 Task: In the  document partnership.docx Use the tool word Count 'and display word count while typing'. Find the word using Dictionary 'gratitude'. Below name insert the link: in.linkedin.com
Action: Mouse moved to (245, 368)
Screenshot: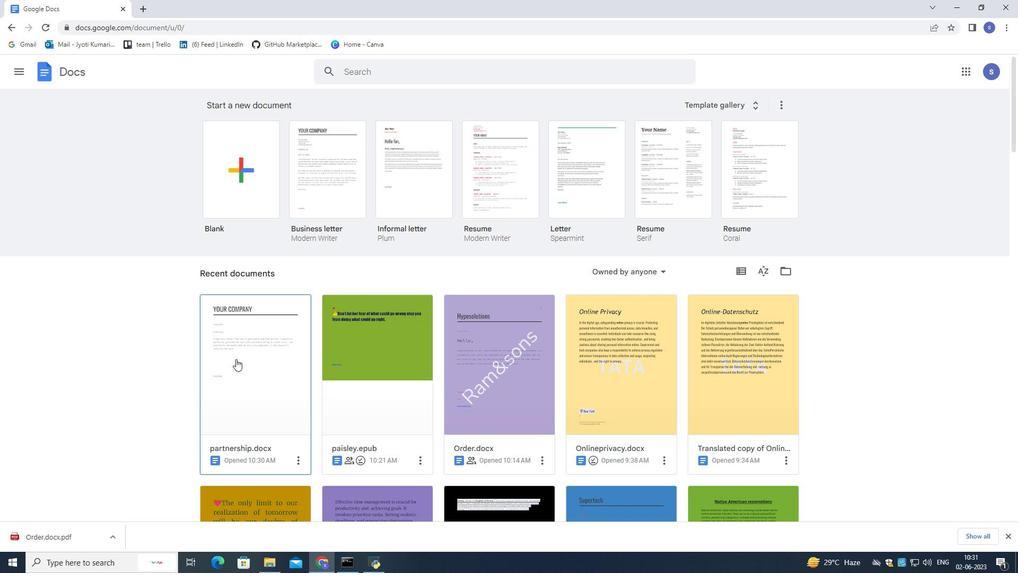 
Action: Mouse pressed left at (245, 368)
Screenshot: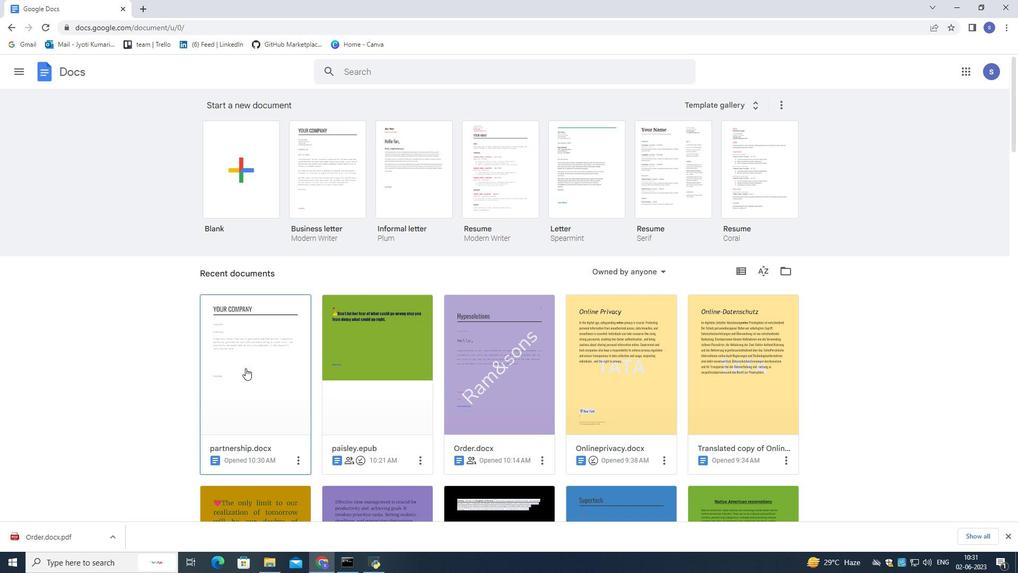 
Action: Mouse moved to (246, 368)
Screenshot: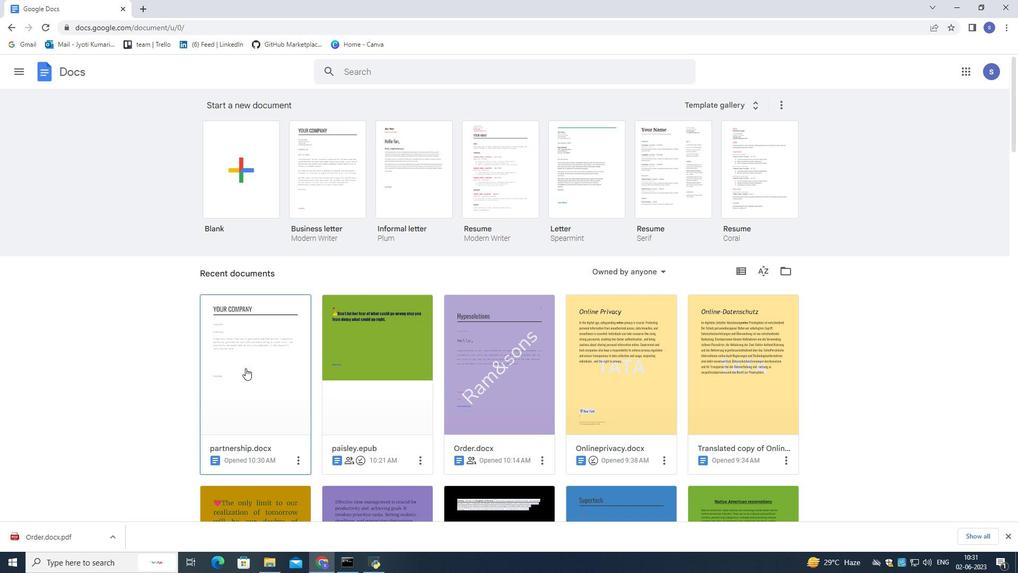 
Action: Mouse pressed left at (246, 368)
Screenshot: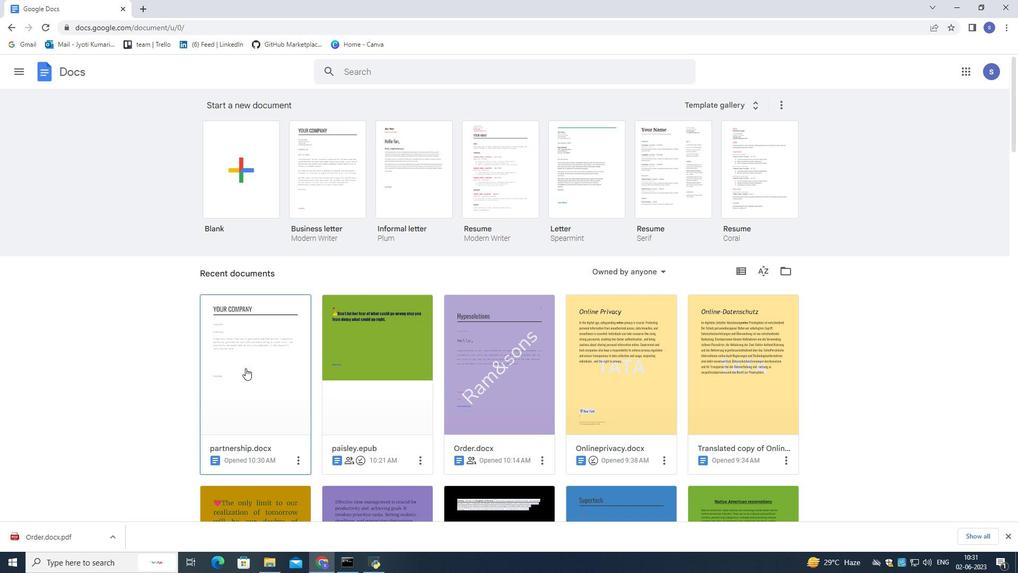 
Action: Mouse moved to (176, 77)
Screenshot: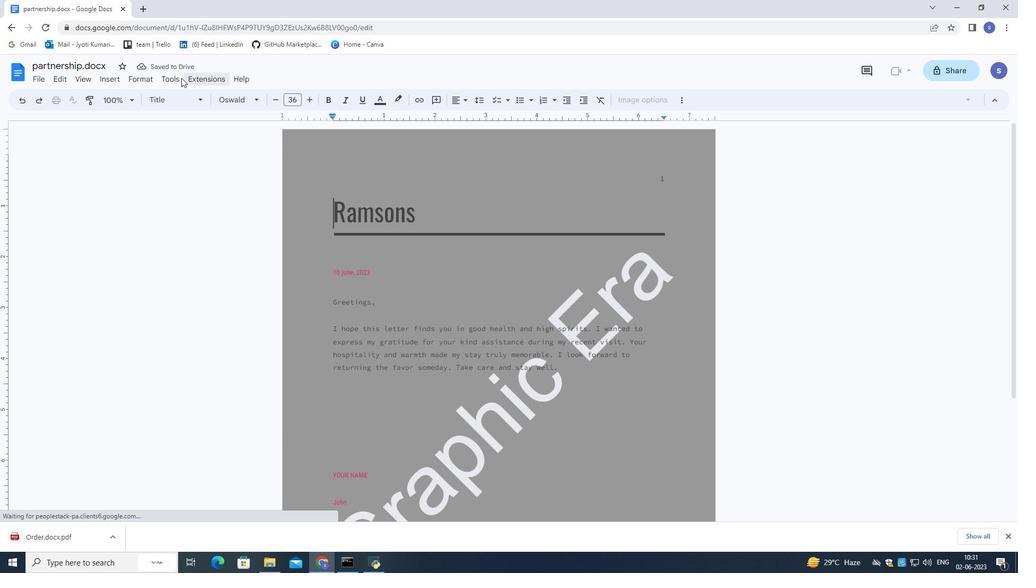 
Action: Mouse pressed left at (176, 77)
Screenshot: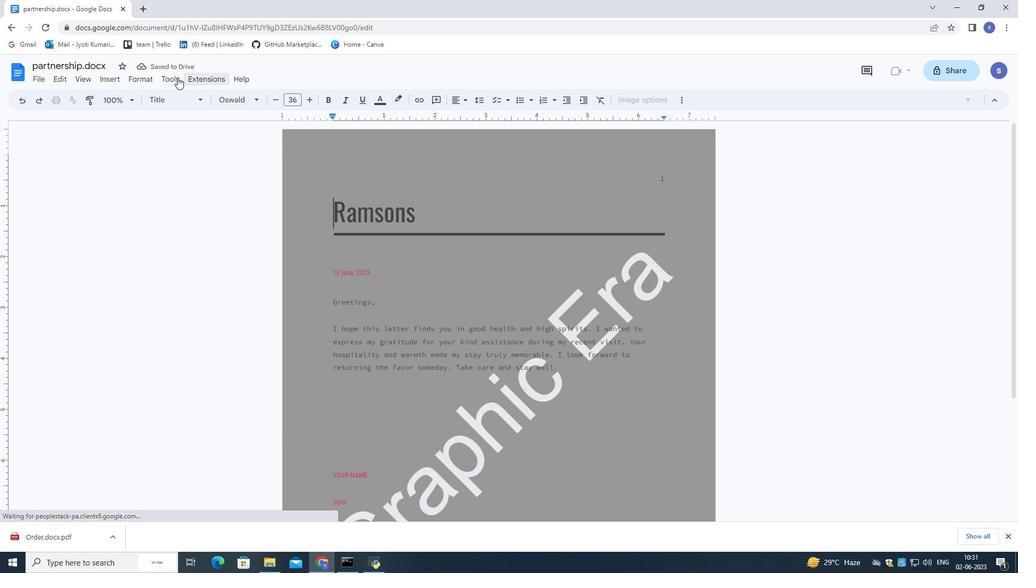 
Action: Mouse moved to (175, 117)
Screenshot: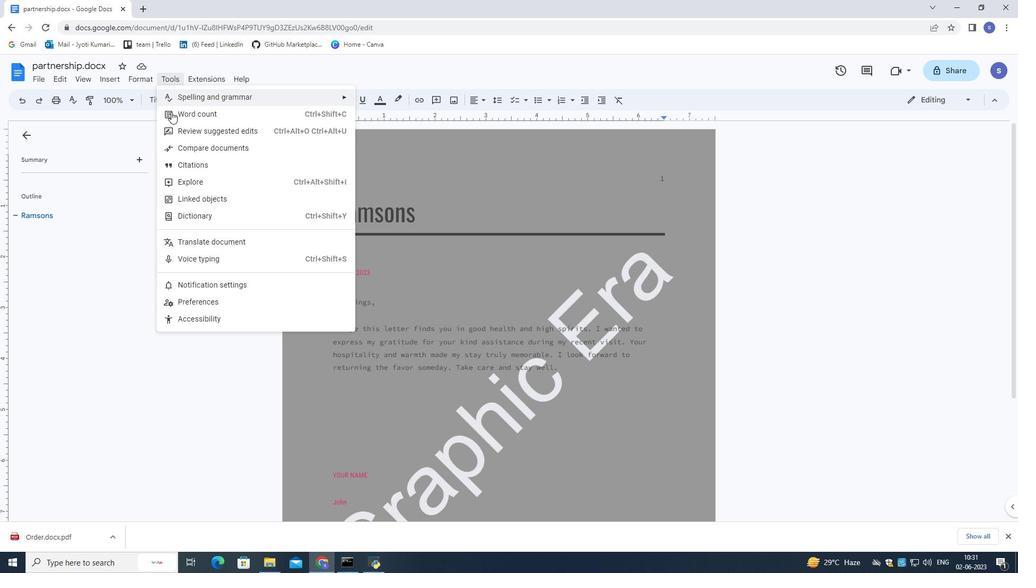 
Action: Mouse pressed left at (175, 117)
Screenshot: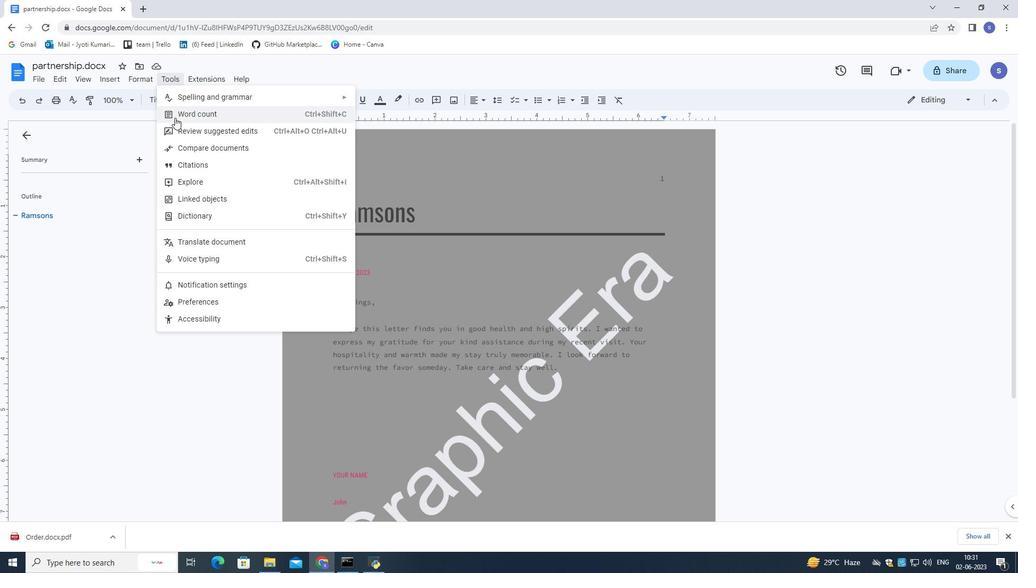 
Action: Mouse moved to (498, 337)
Screenshot: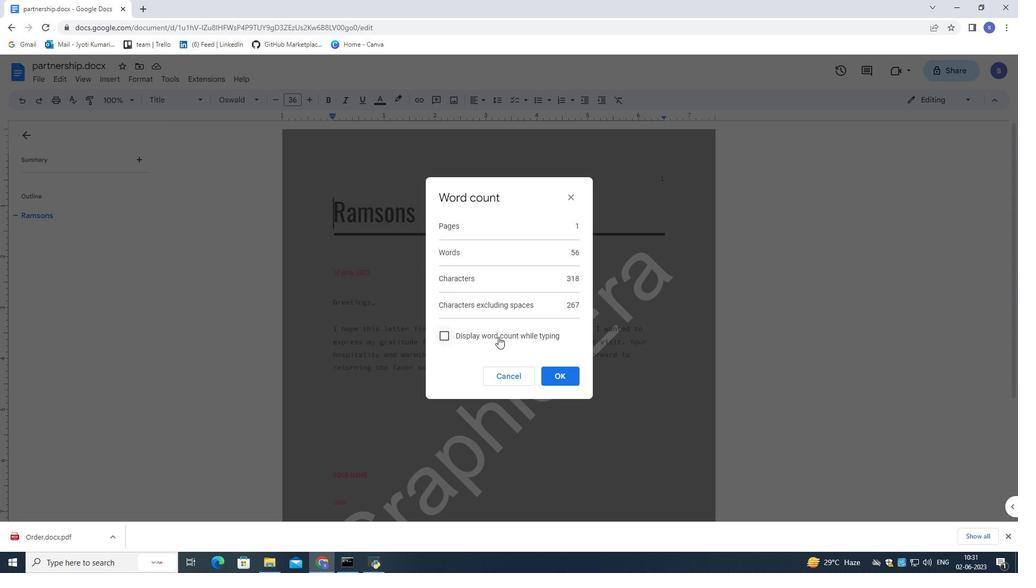 
Action: Mouse pressed left at (498, 337)
Screenshot: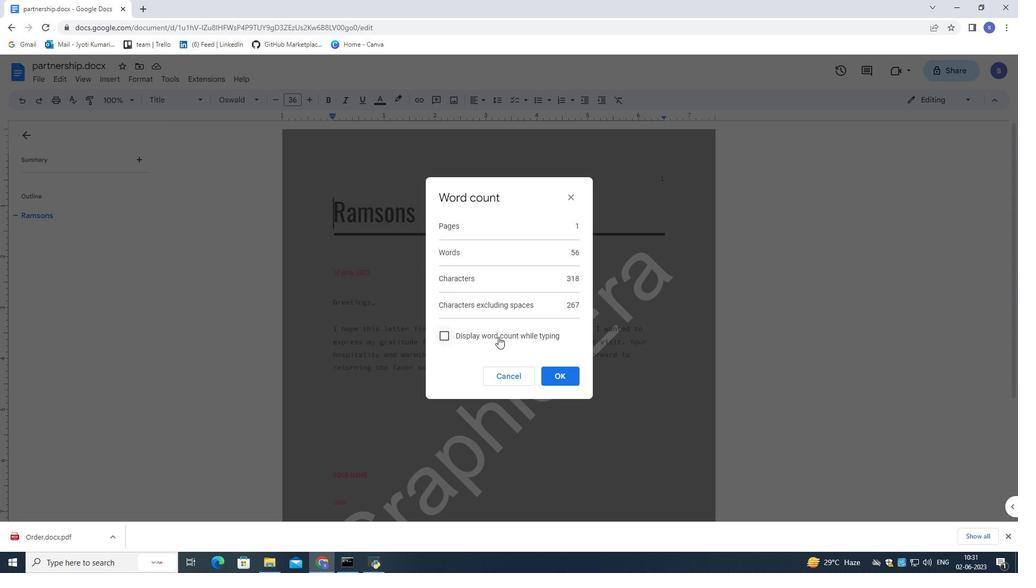 
Action: Mouse moved to (565, 373)
Screenshot: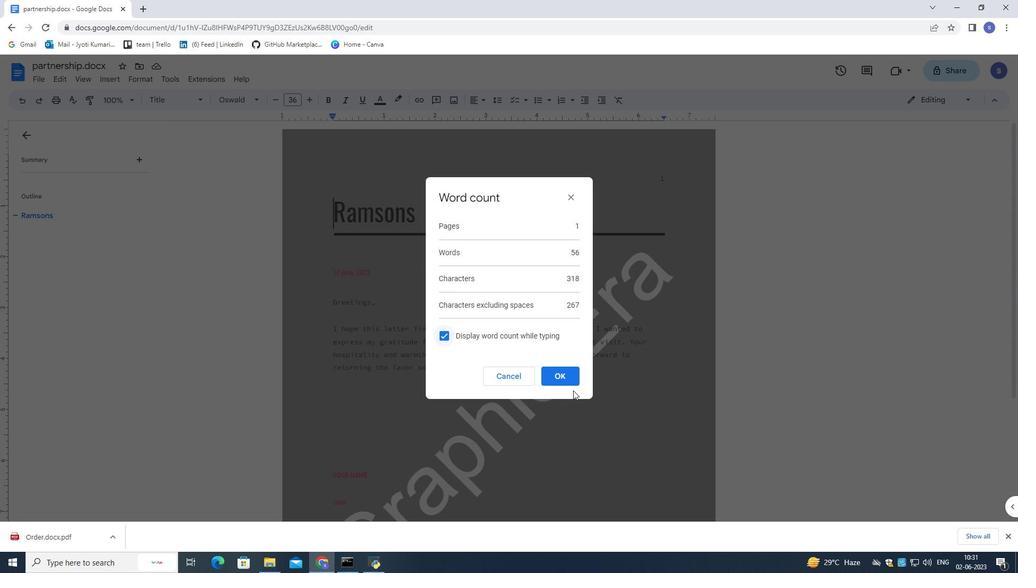
Action: Mouse pressed left at (565, 373)
Screenshot: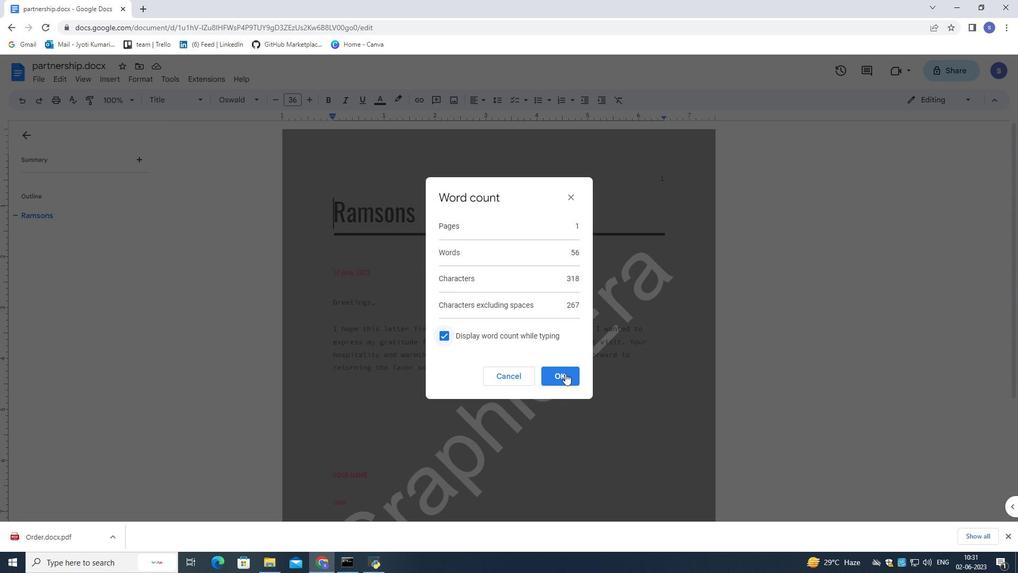 
Action: Mouse moved to (56, 76)
Screenshot: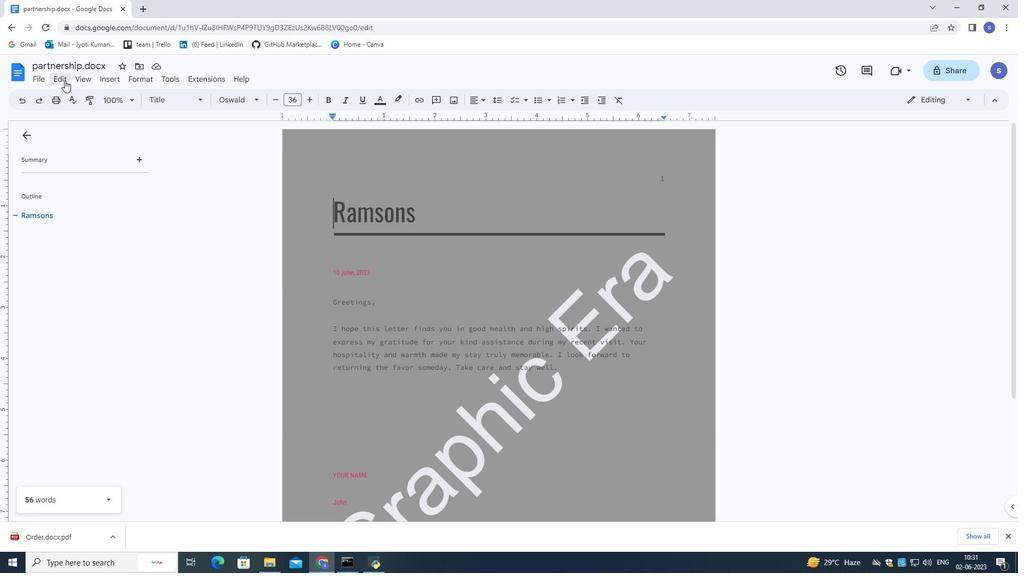 
Action: Mouse pressed left at (56, 76)
Screenshot: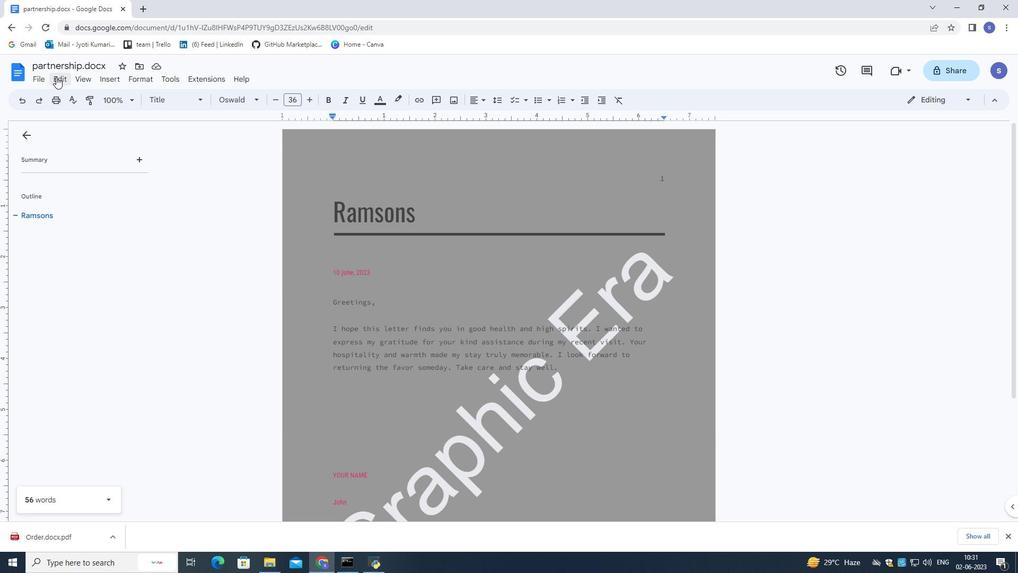 
Action: Mouse moved to (202, 215)
Screenshot: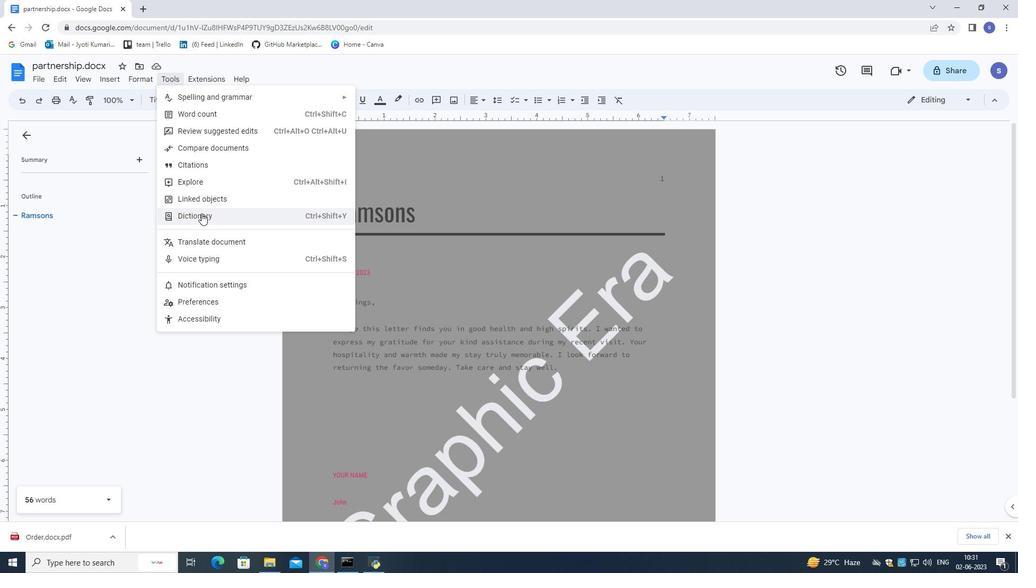 
Action: Mouse pressed left at (202, 215)
Screenshot: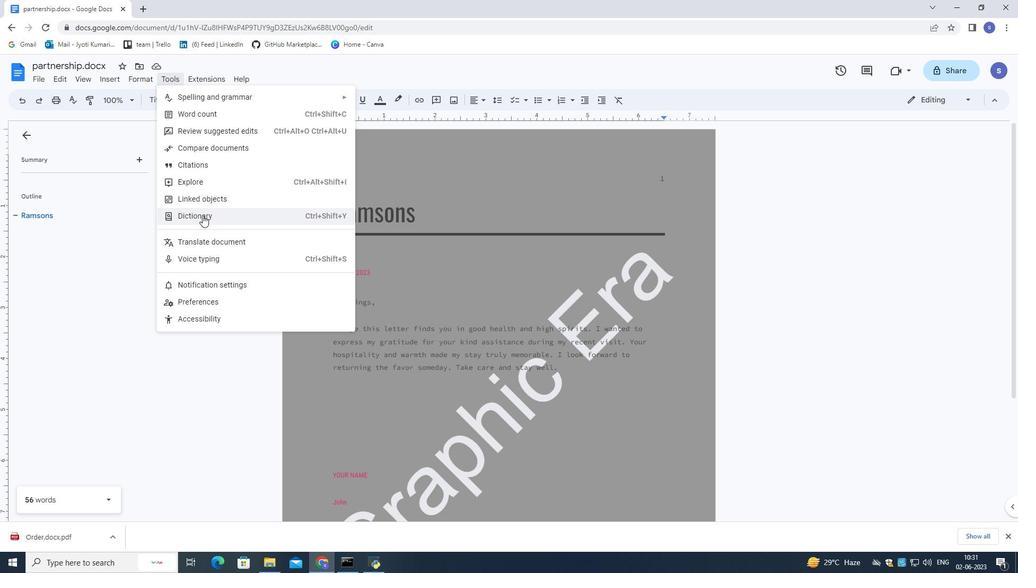 
Action: Mouse moved to (952, 131)
Screenshot: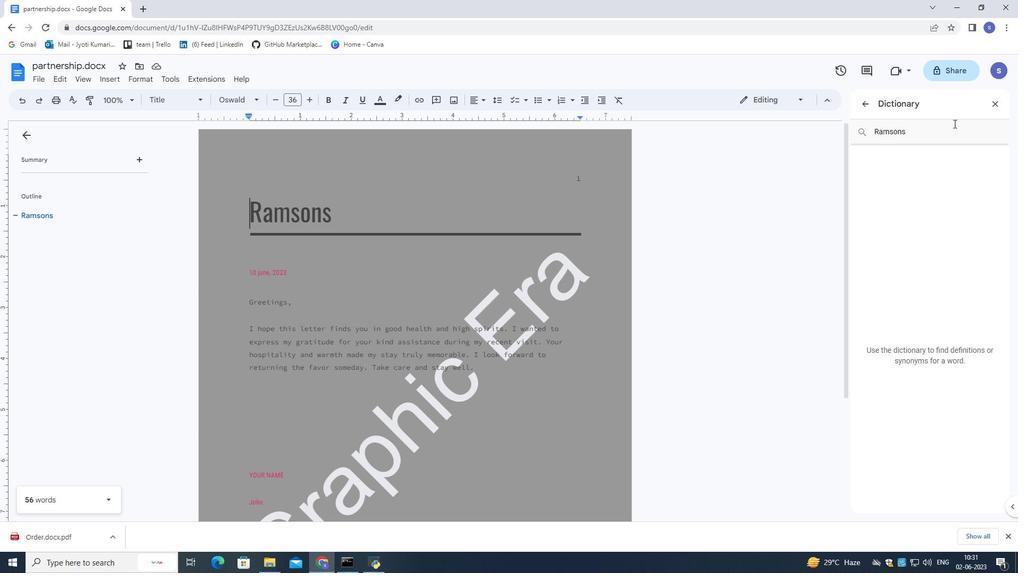 
Action: Mouse pressed left at (952, 131)
Screenshot: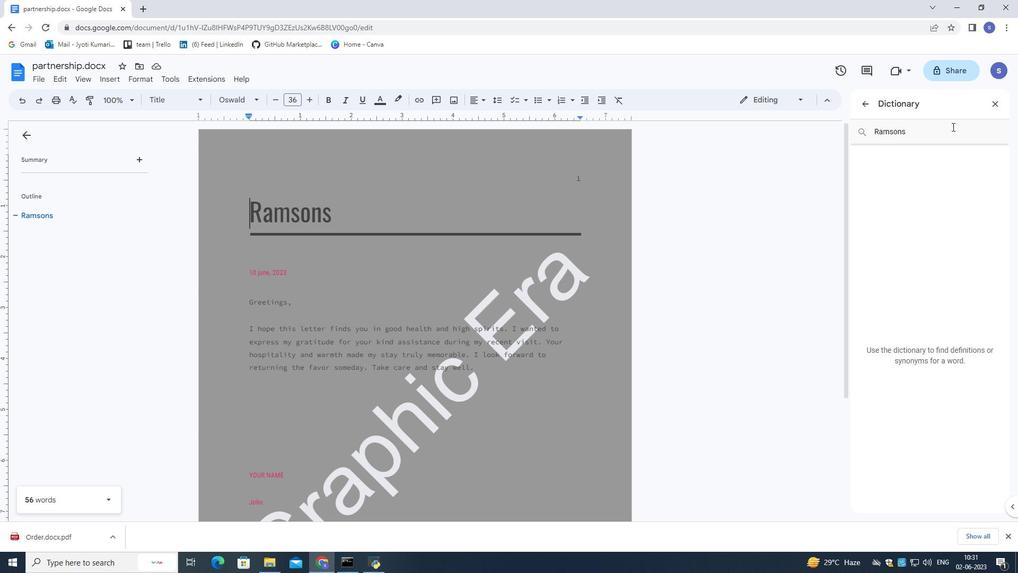 
Action: Mouse pressed left at (952, 131)
Screenshot: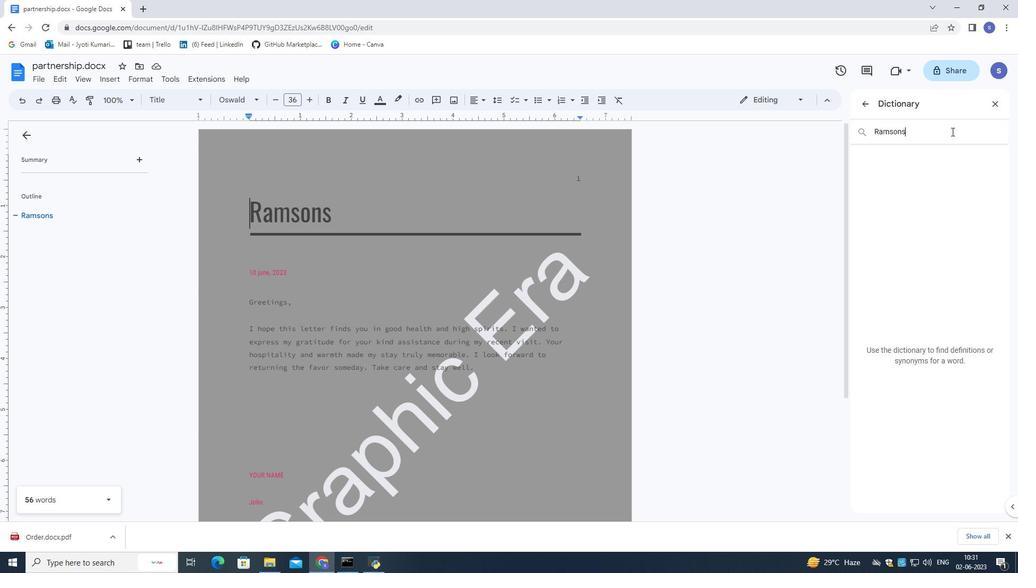 
Action: Mouse pressed left at (952, 131)
Screenshot: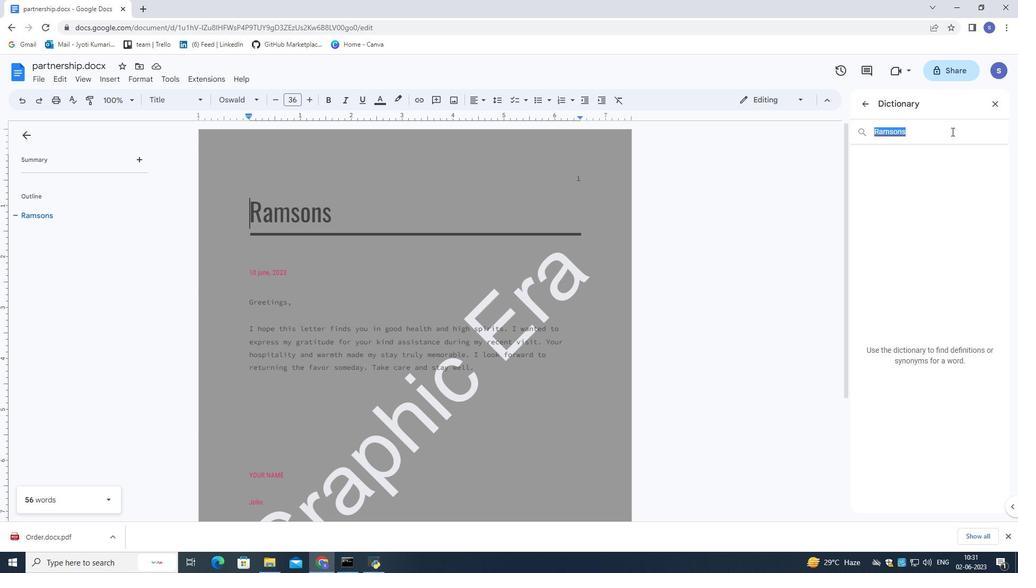 
Action: Mouse moved to (946, 131)
Screenshot: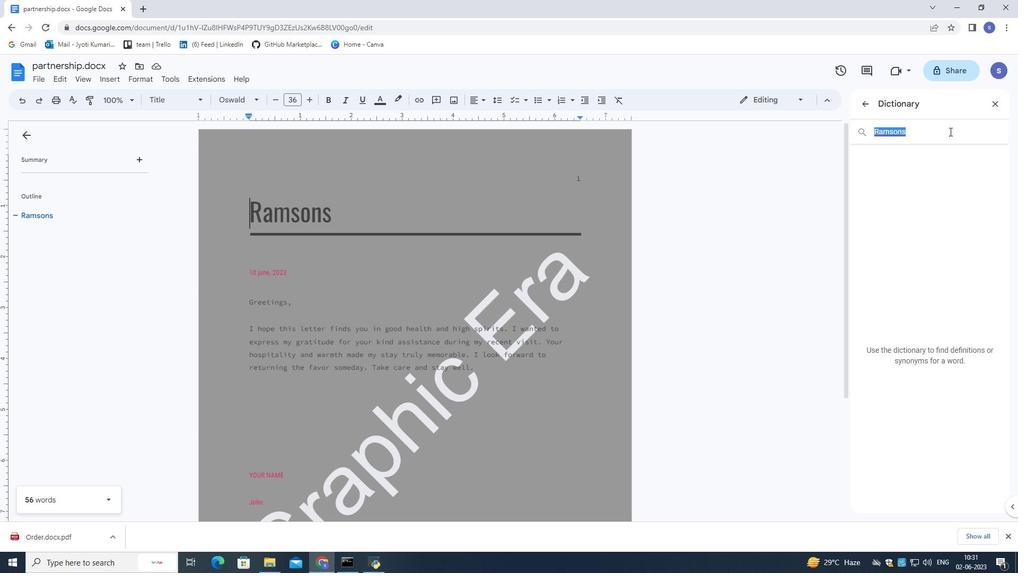 
Action: Key pressed <Key.shift>gratitude
Screenshot: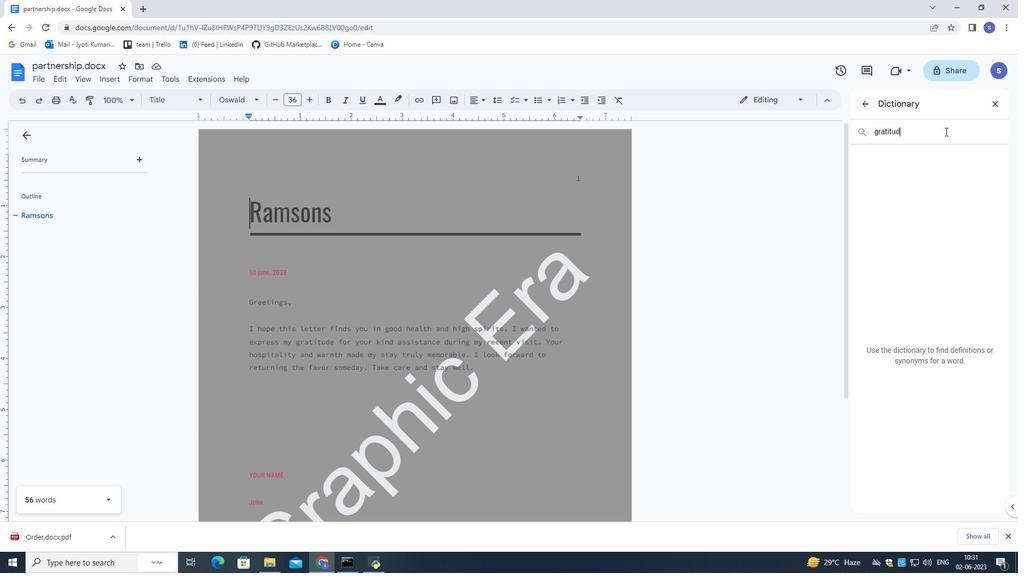 
Action: Mouse moved to (932, 117)
Screenshot: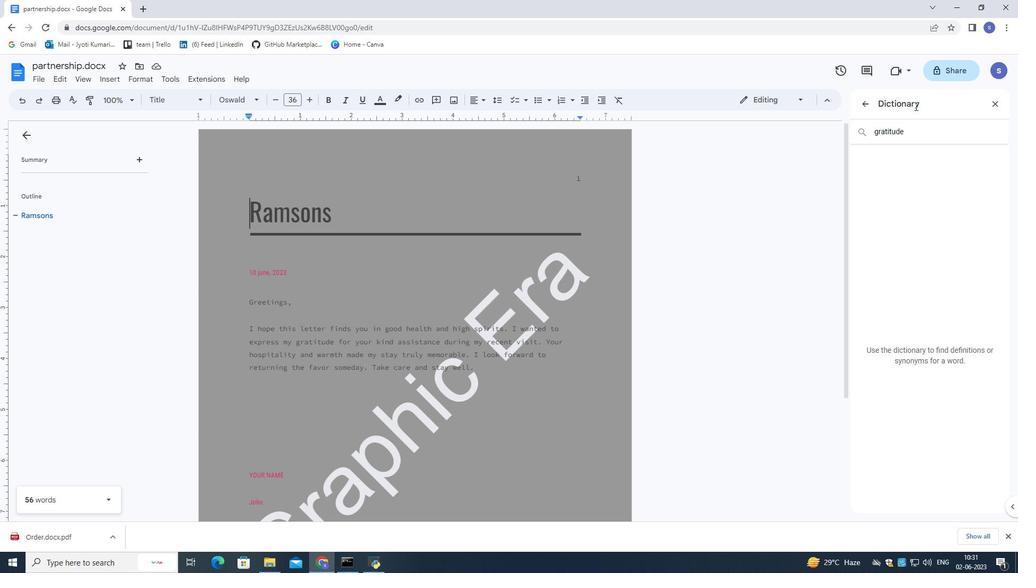 
Action: Key pressed <Key.enter>
Screenshot: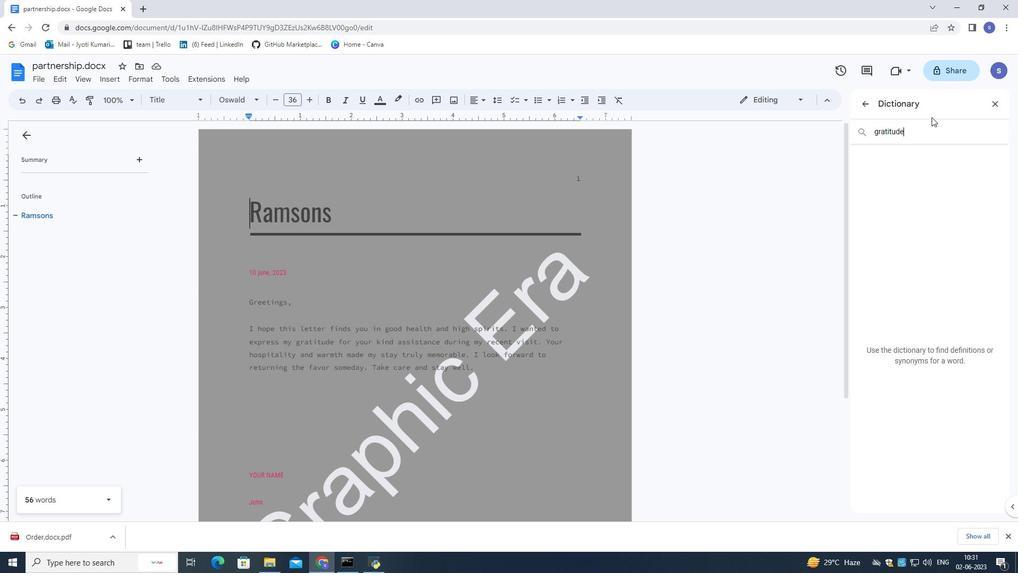 
Action: Mouse moved to (526, 312)
Screenshot: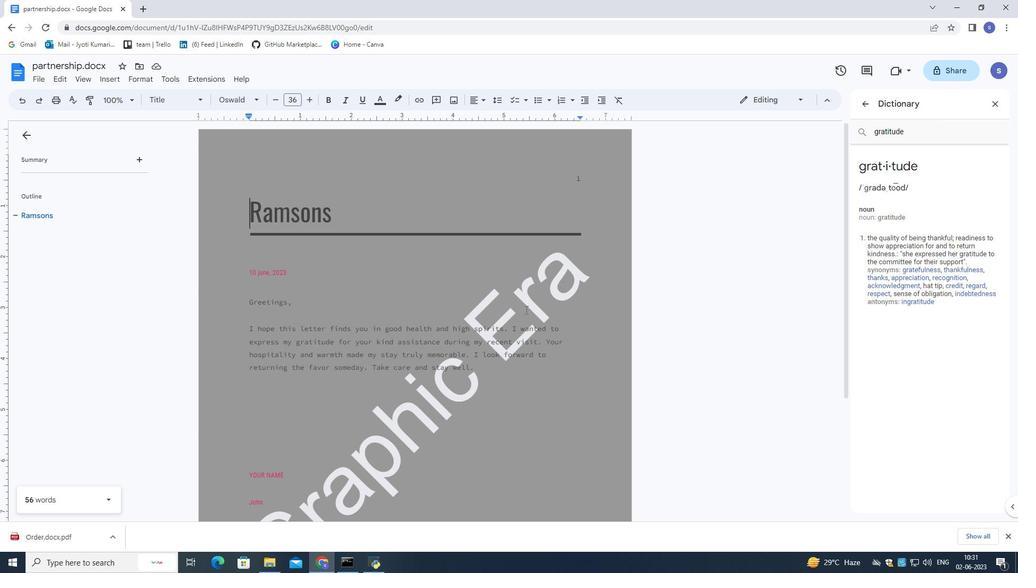 
Action: Mouse scrolled (526, 311) with delta (0, 0)
Screenshot: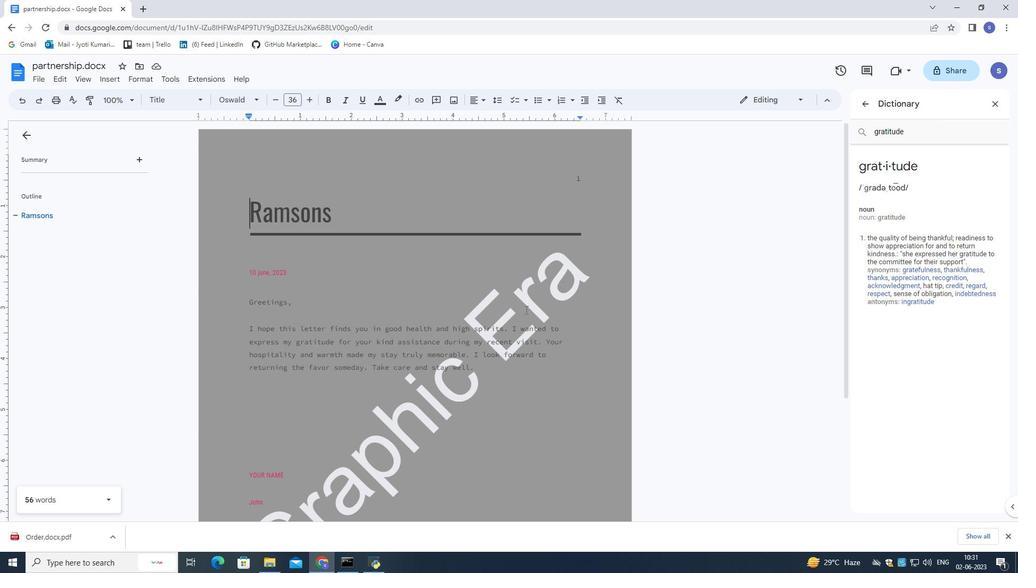 
Action: Mouse moved to (526, 312)
Screenshot: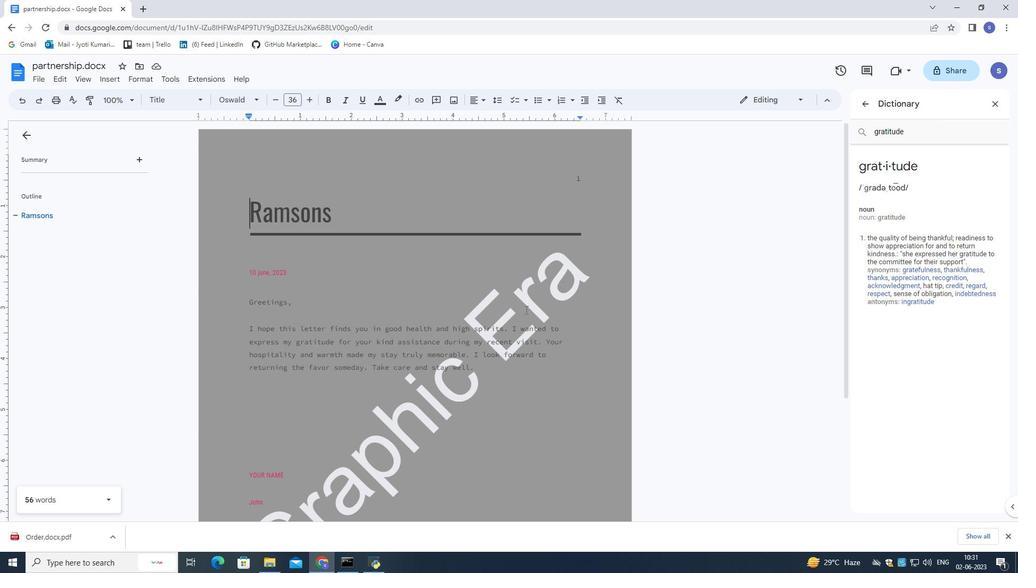 
Action: Mouse scrolled (526, 312) with delta (0, 0)
Screenshot: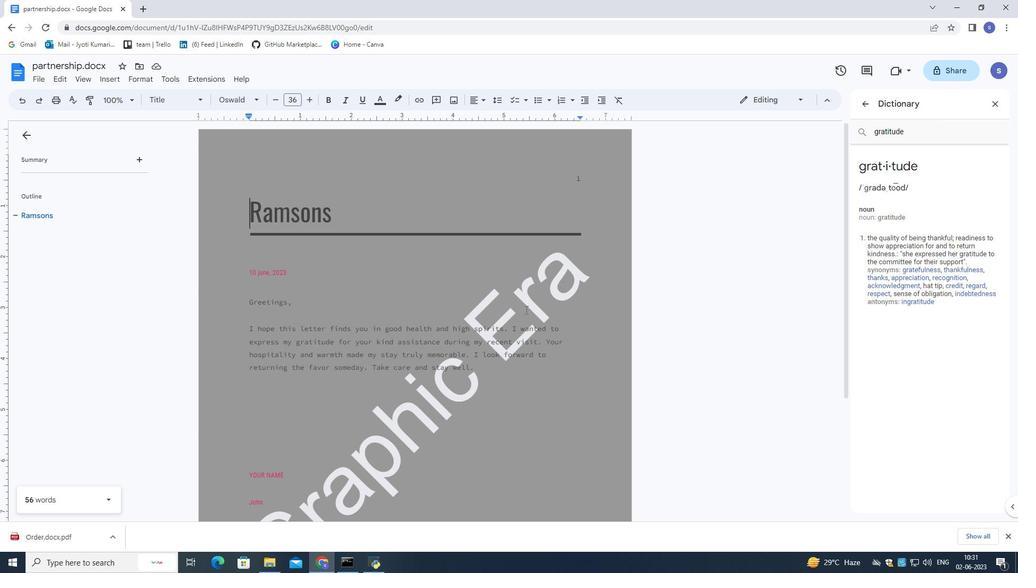 
Action: Mouse scrolled (526, 312) with delta (0, 0)
Screenshot: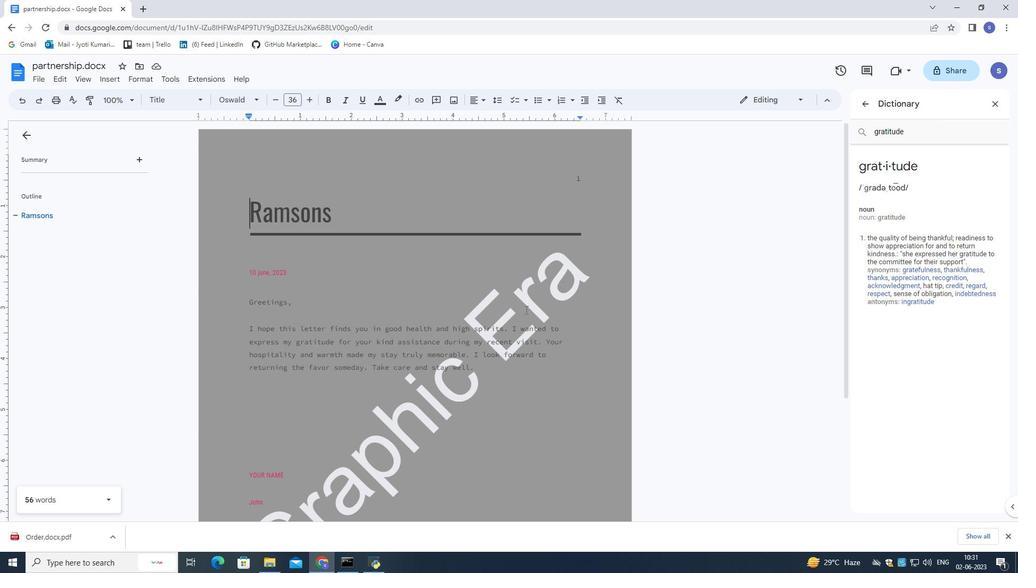 
Action: Mouse scrolled (526, 312) with delta (0, 0)
Screenshot: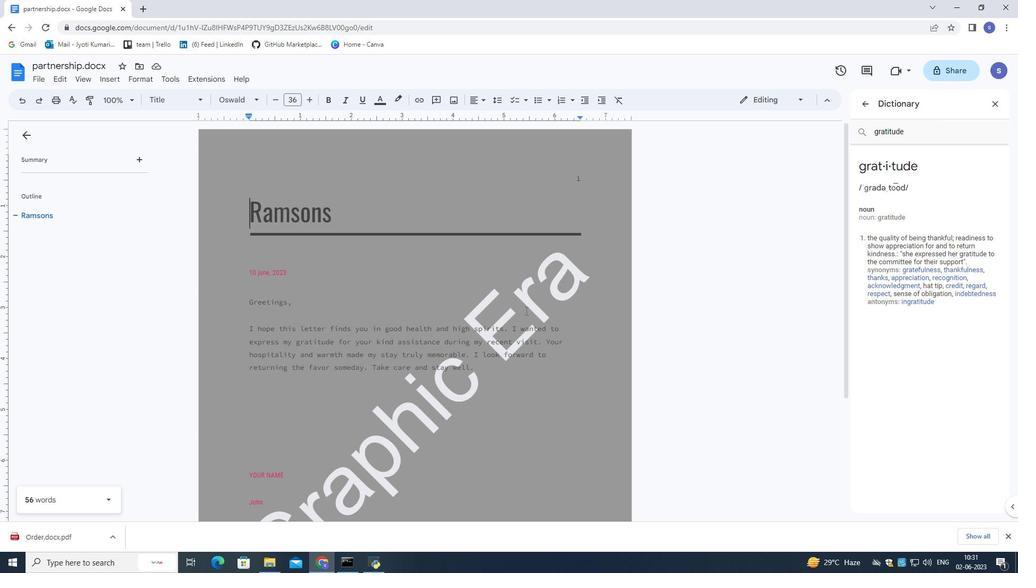 
Action: Mouse scrolled (526, 312) with delta (0, 0)
Screenshot: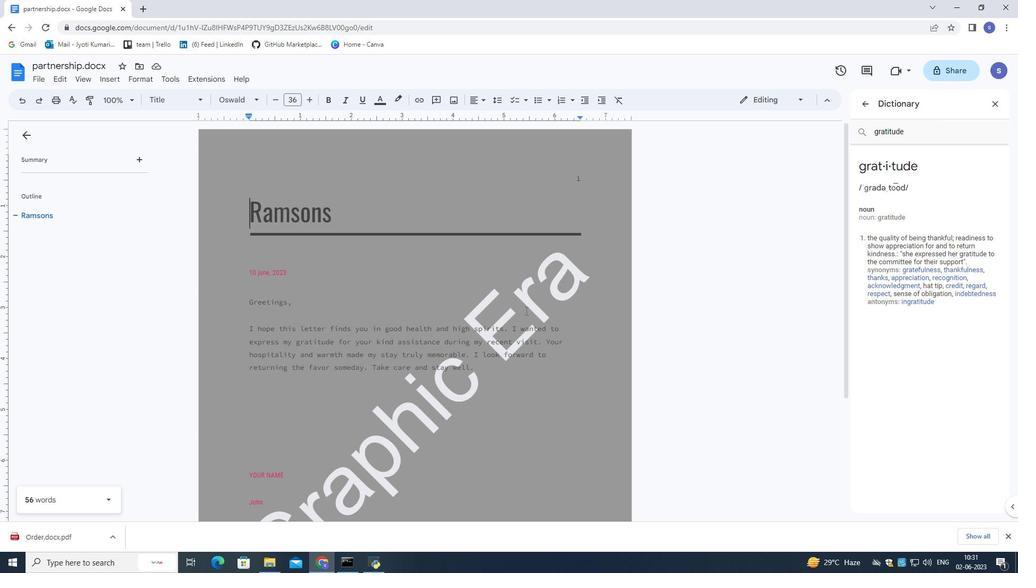 
Action: Mouse moved to (288, 324)
Screenshot: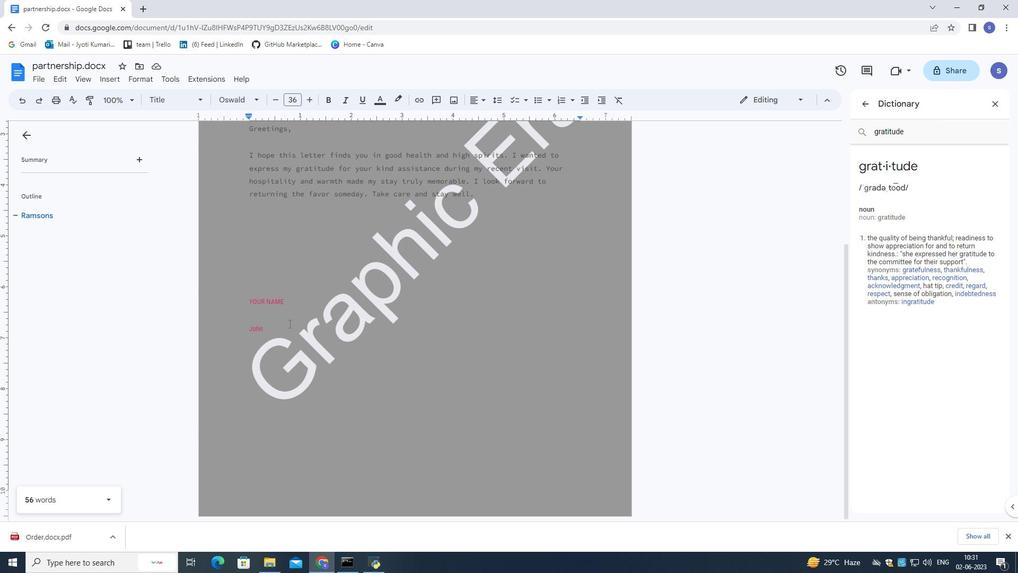 
Action: Mouse pressed left at (288, 324)
Screenshot: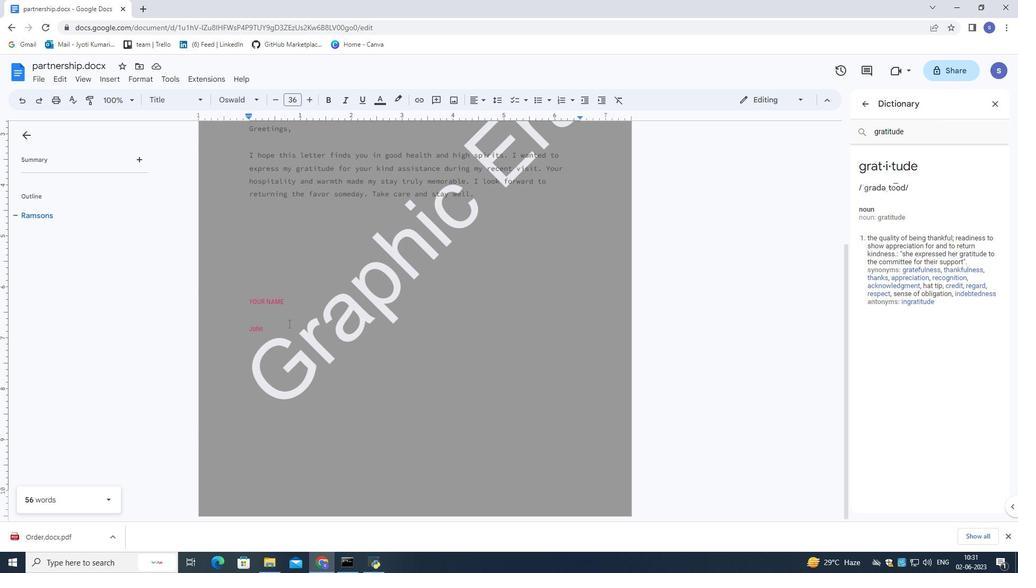 
Action: Mouse moved to (289, 325)
Screenshot: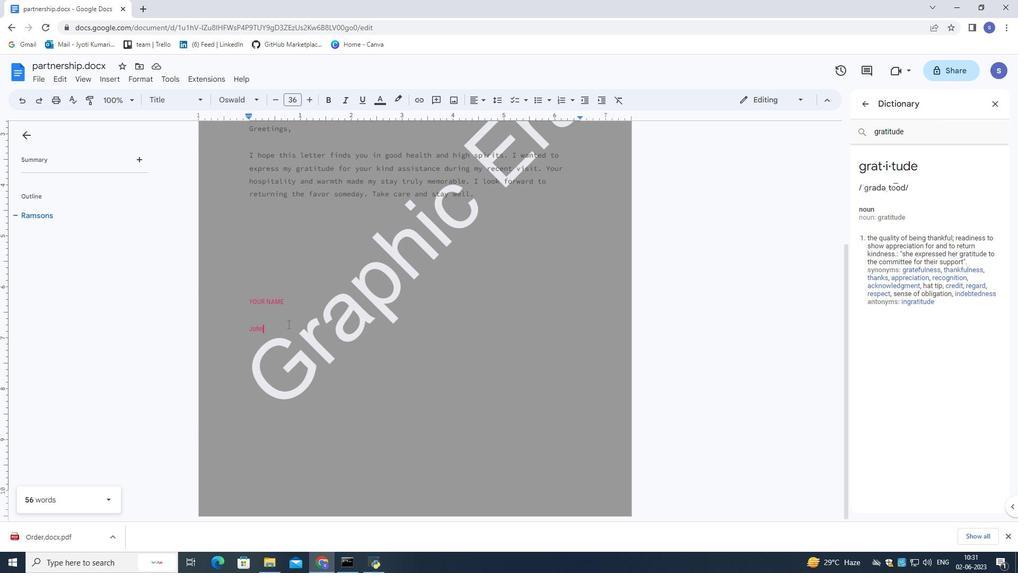
Action: Key pressed <Key.enter>
Screenshot: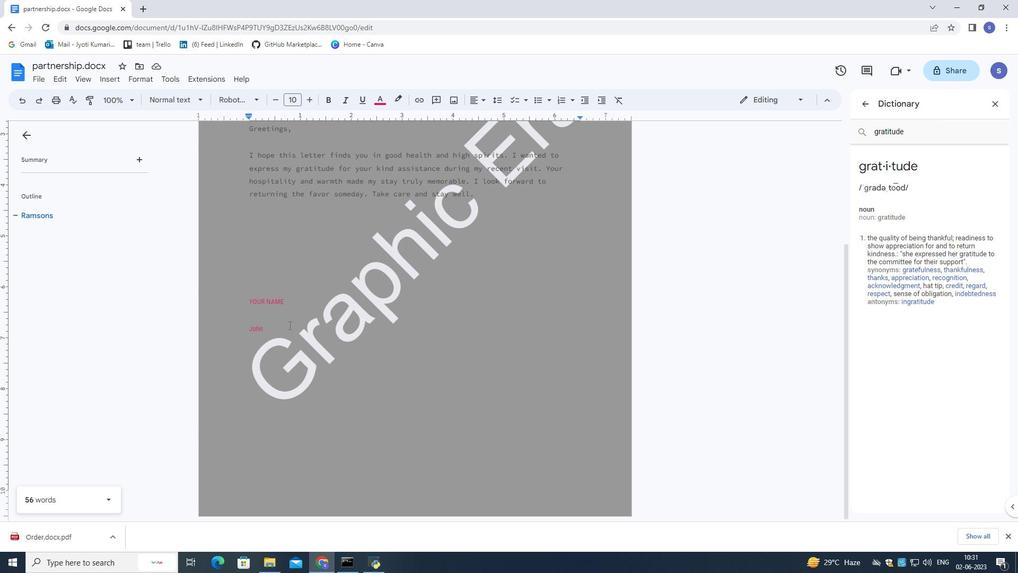 
Action: Mouse moved to (105, 74)
Screenshot: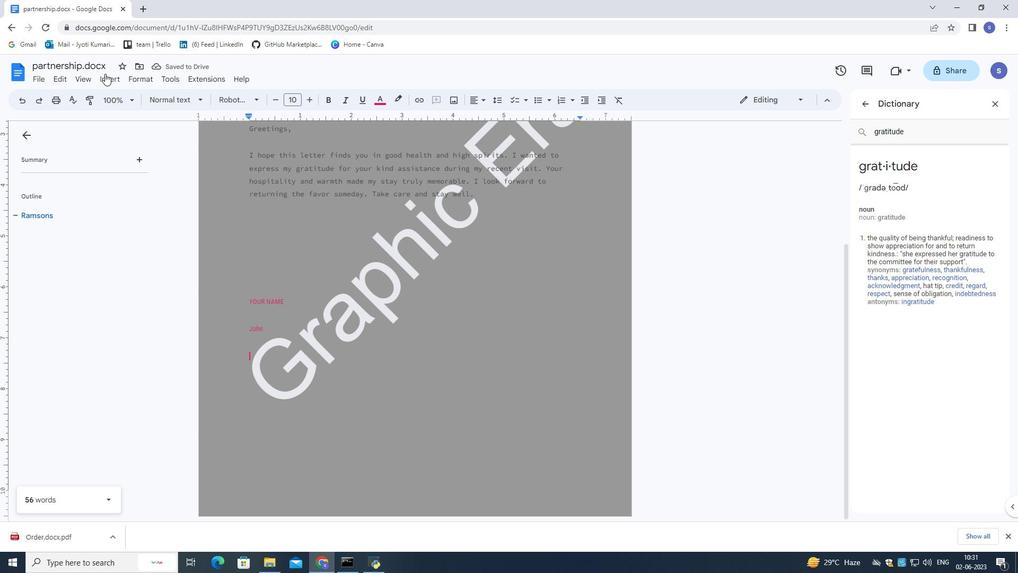 
Action: Mouse pressed left at (105, 74)
Screenshot: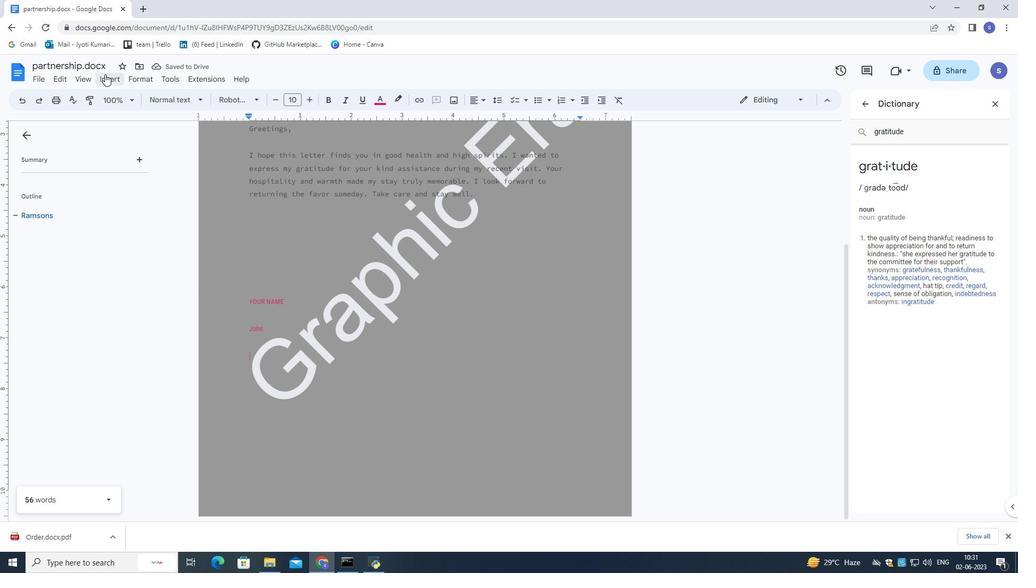 
Action: Mouse moved to (134, 401)
Screenshot: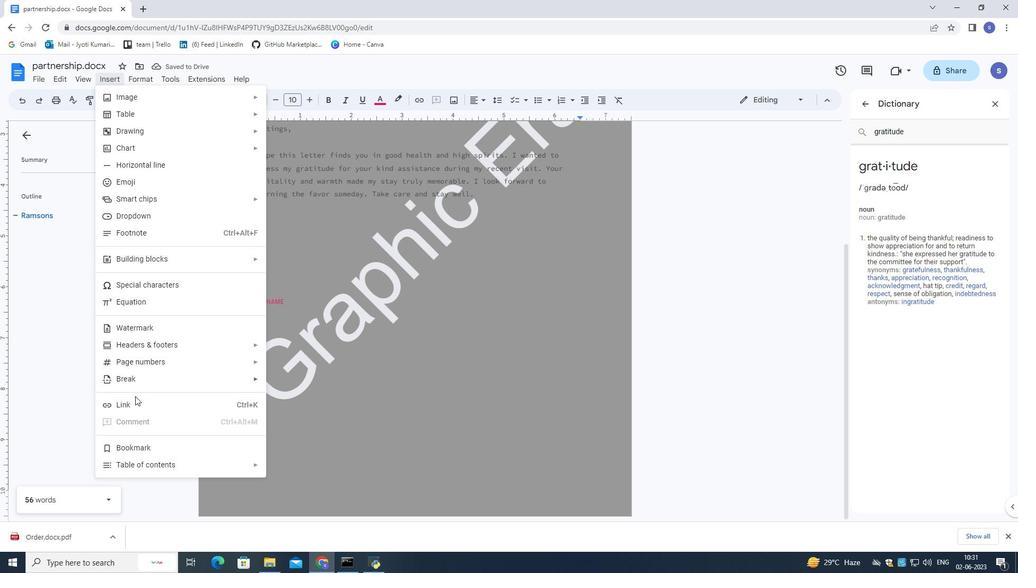 
Action: Mouse pressed left at (134, 401)
Screenshot: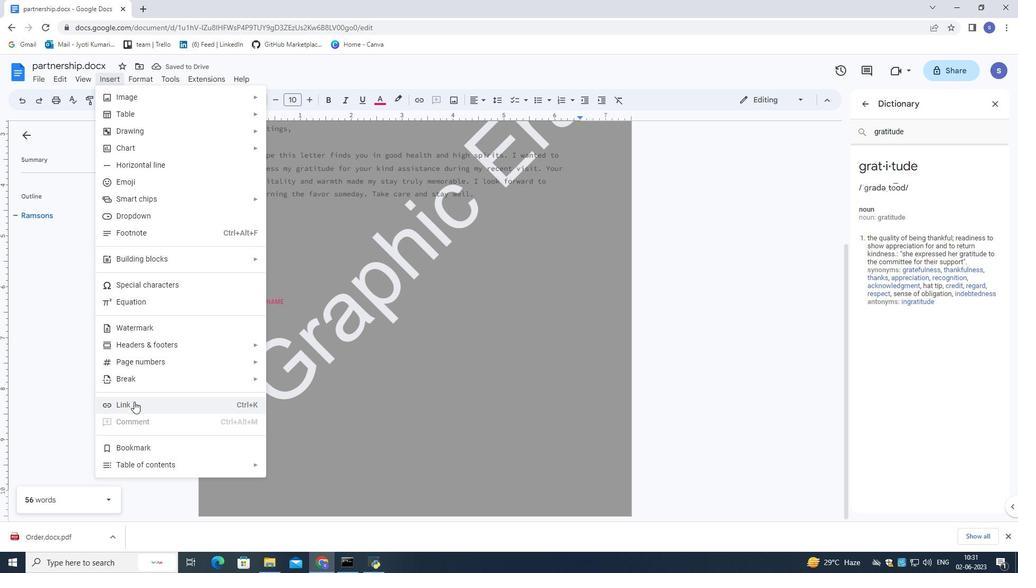 
Action: Mouse moved to (274, 353)
Screenshot: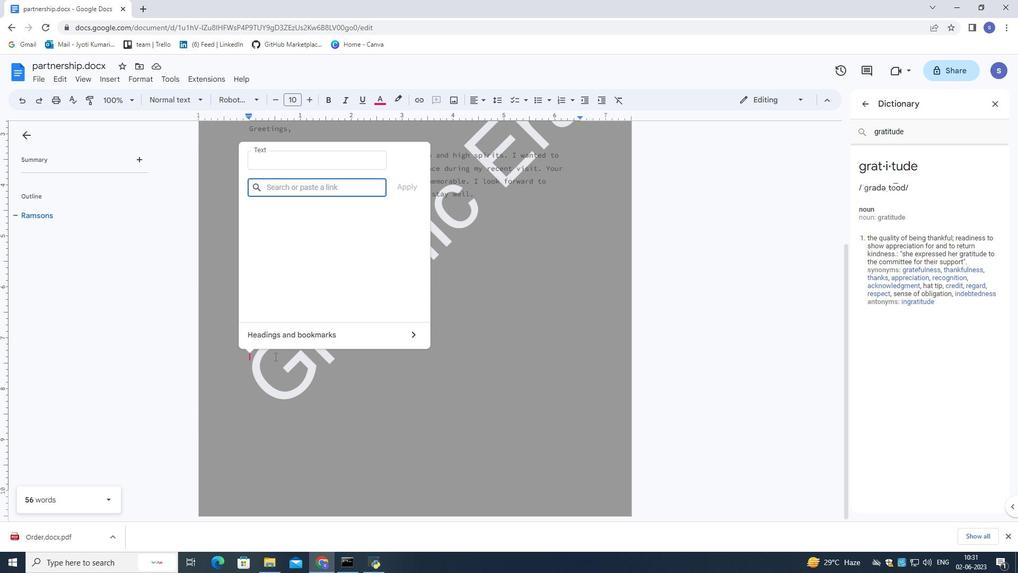 
Action: Key pressed www<Key.backspace><Key.backspace><Key.backspace><Key.backspace>in.linkedin.com
Screenshot: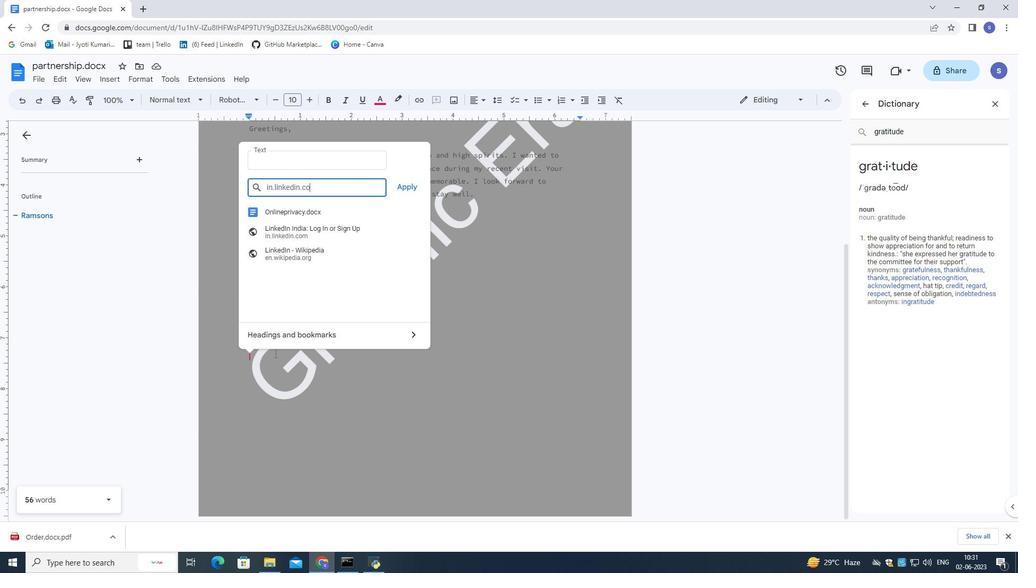 
Action: Mouse moved to (411, 188)
Screenshot: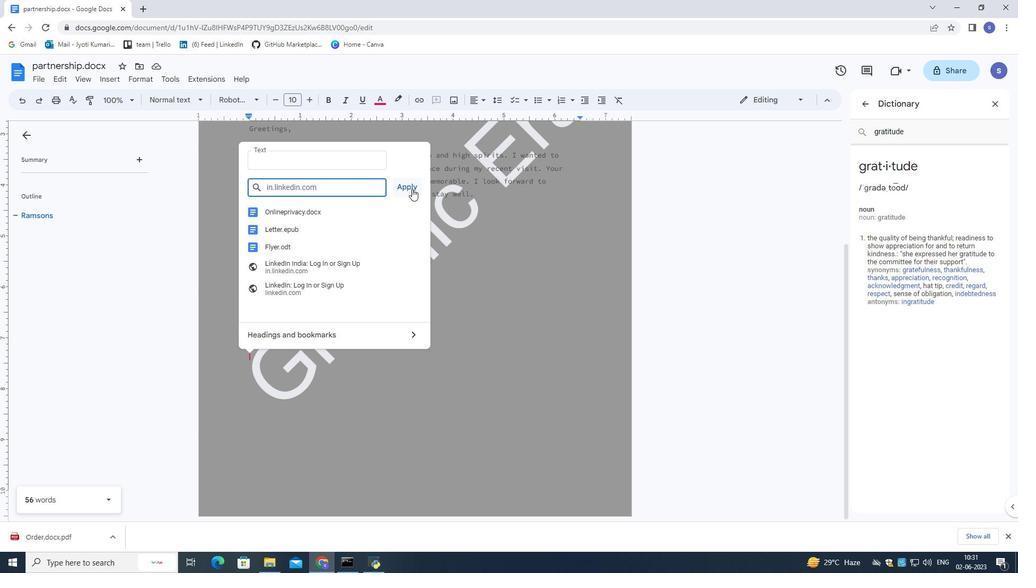 
Action: Mouse pressed left at (411, 188)
Screenshot: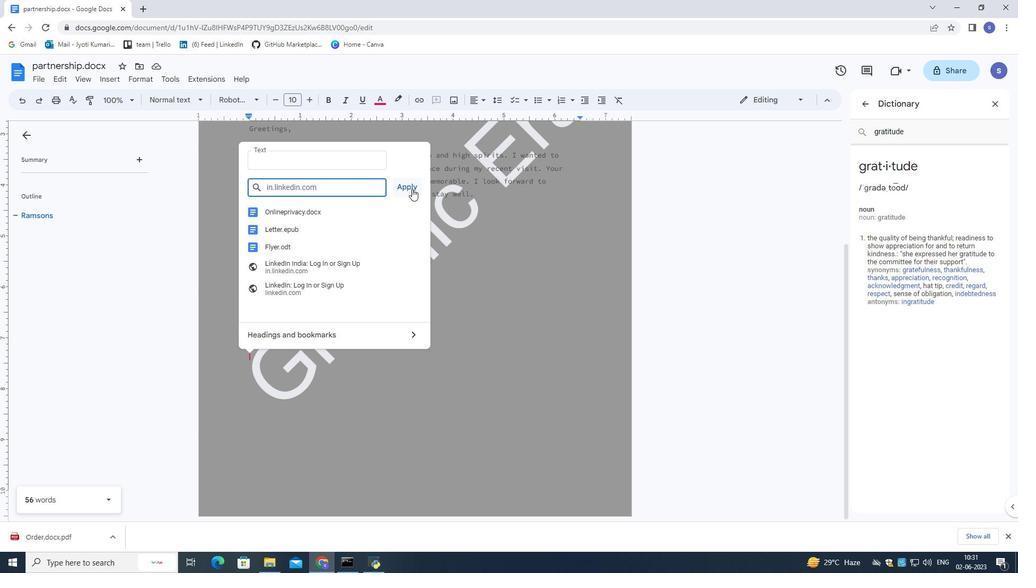 
Action: Mouse moved to (408, 387)
Screenshot: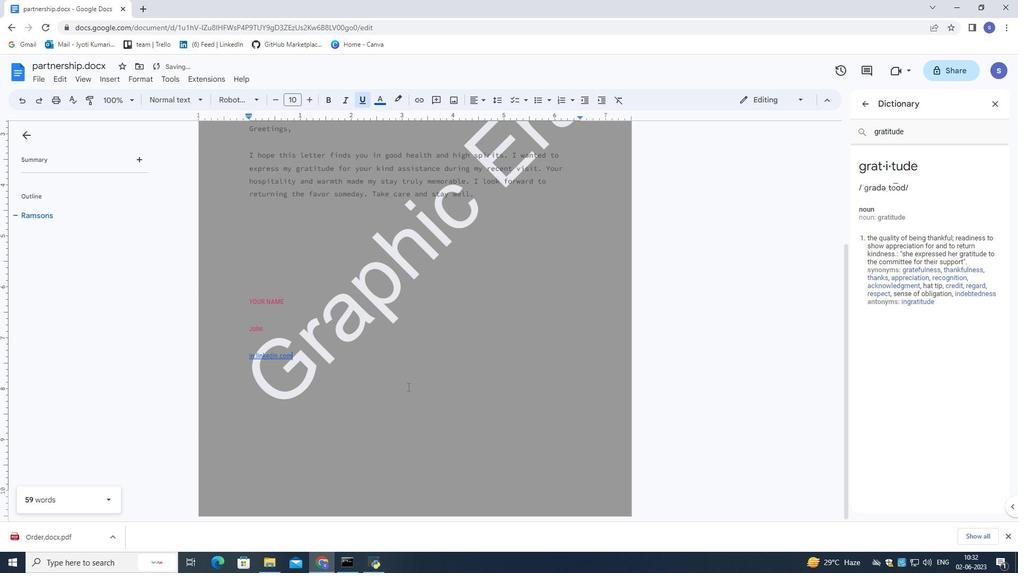 
Action: Mouse scrolled (408, 387) with delta (0, 0)
Screenshot: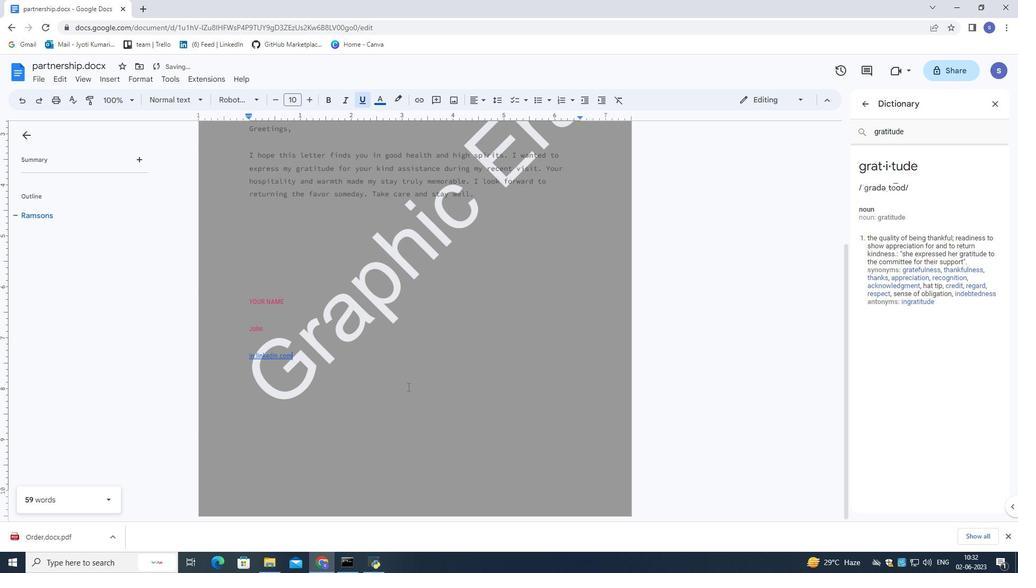 
Action: Mouse scrolled (408, 387) with delta (0, 0)
Screenshot: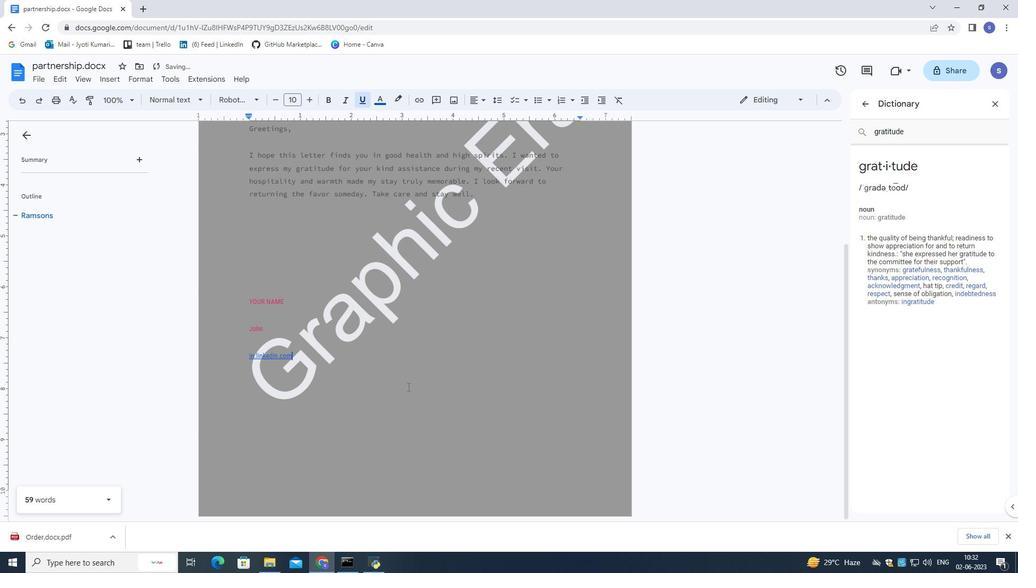 
Action: Mouse scrolled (408, 387) with delta (0, 0)
Screenshot: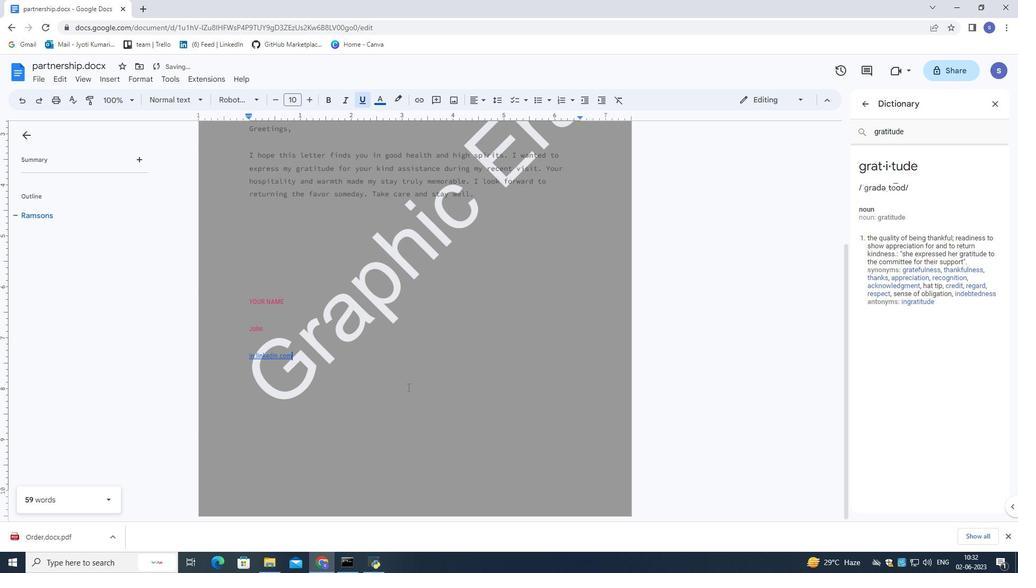 
Action: Mouse scrolled (408, 387) with delta (0, 0)
Screenshot: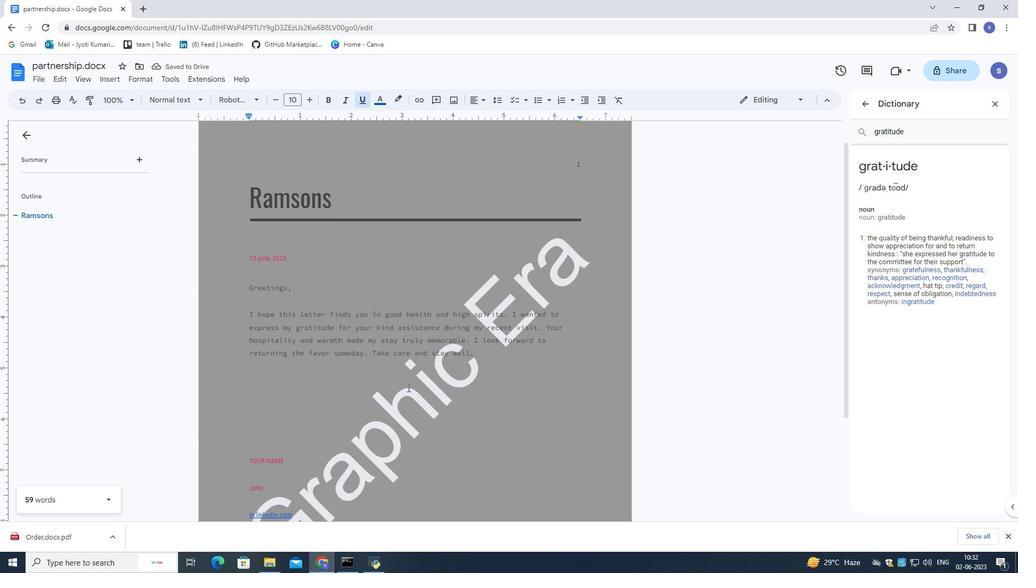 
Action: Mouse moved to (407, 387)
Screenshot: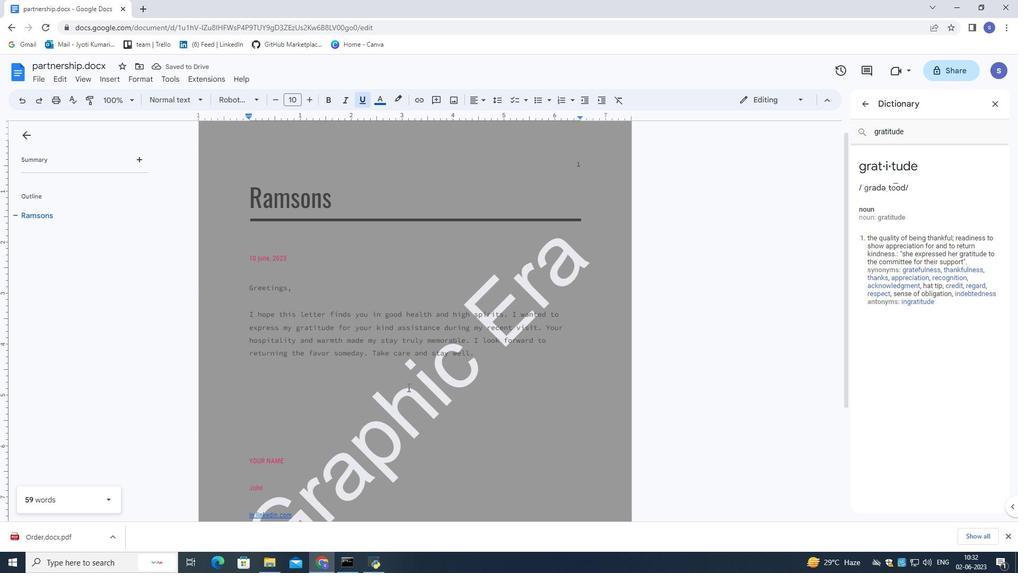 
